 Task: Create List Influencer Outreach in Board Knowledge Management Best Practices to Workspace Business Coaching. Create List Sales Collateral in Board Market Opportunity Identification to Workspace Business Coaching. Create List Sales Training in Board Social Media Influencer Takeover Campaign Creation and Management to Workspace Business Coaching
Action: Mouse moved to (65, 289)
Screenshot: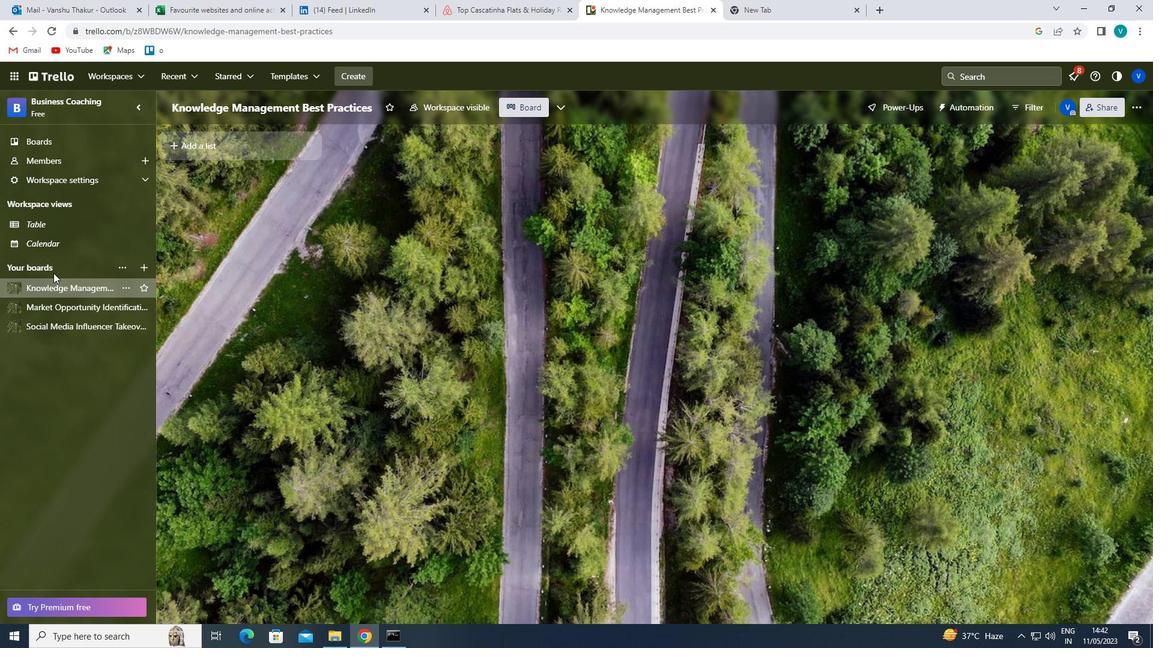 
Action: Mouse pressed left at (65, 289)
Screenshot: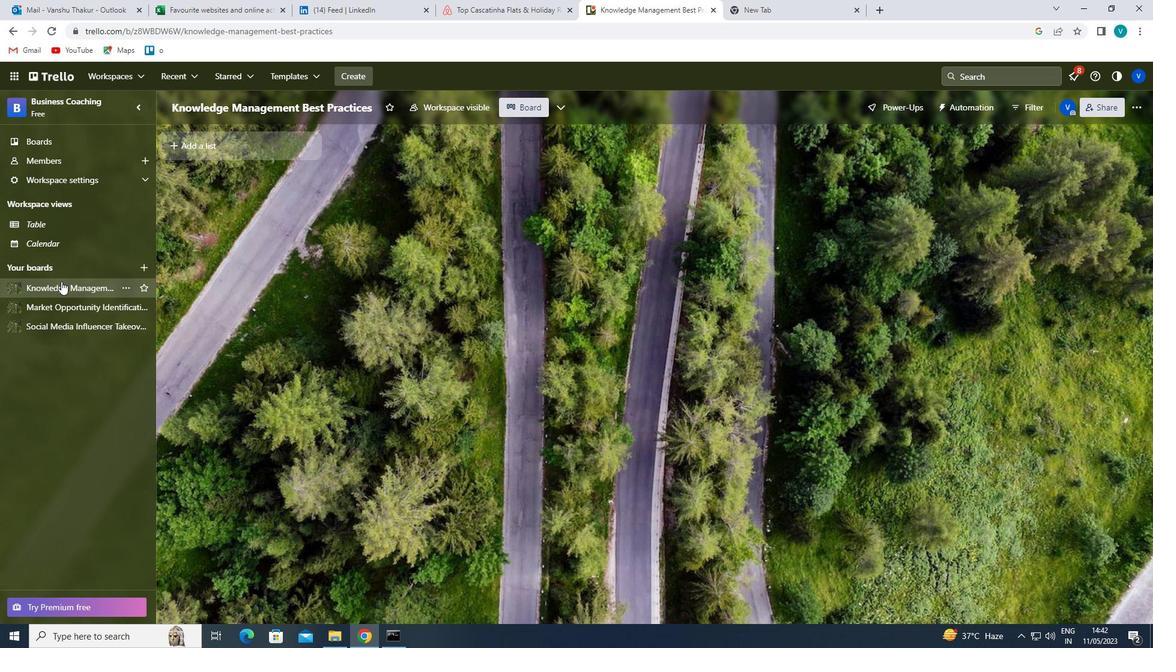 
Action: Mouse moved to (211, 150)
Screenshot: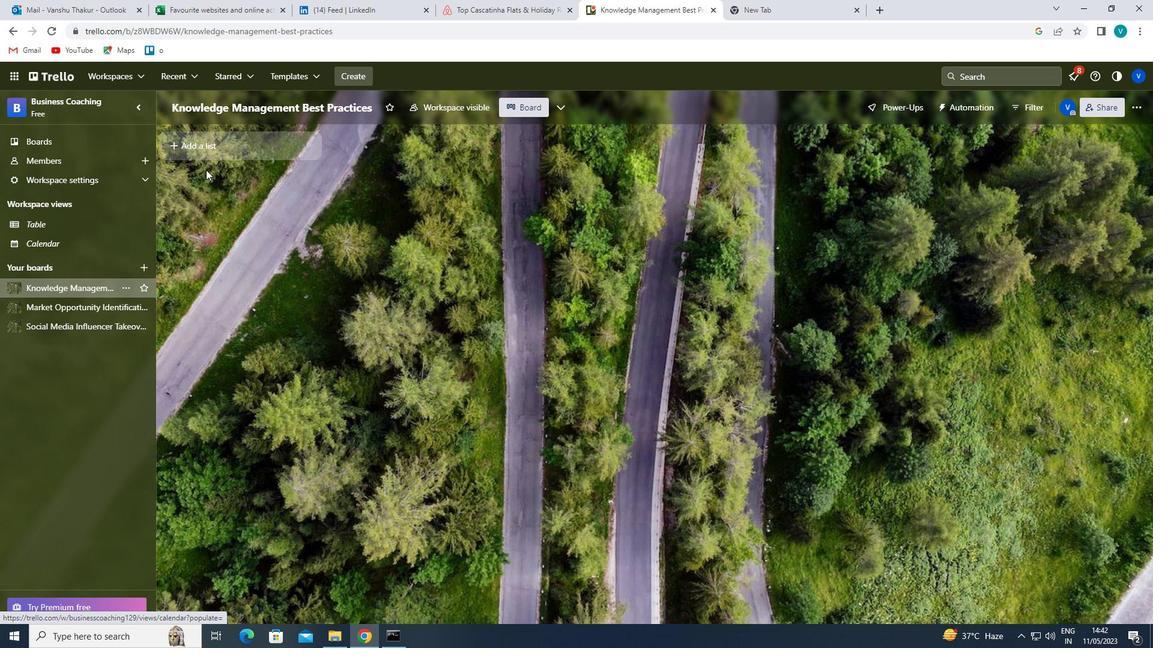 
Action: Mouse pressed left at (211, 150)
Screenshot: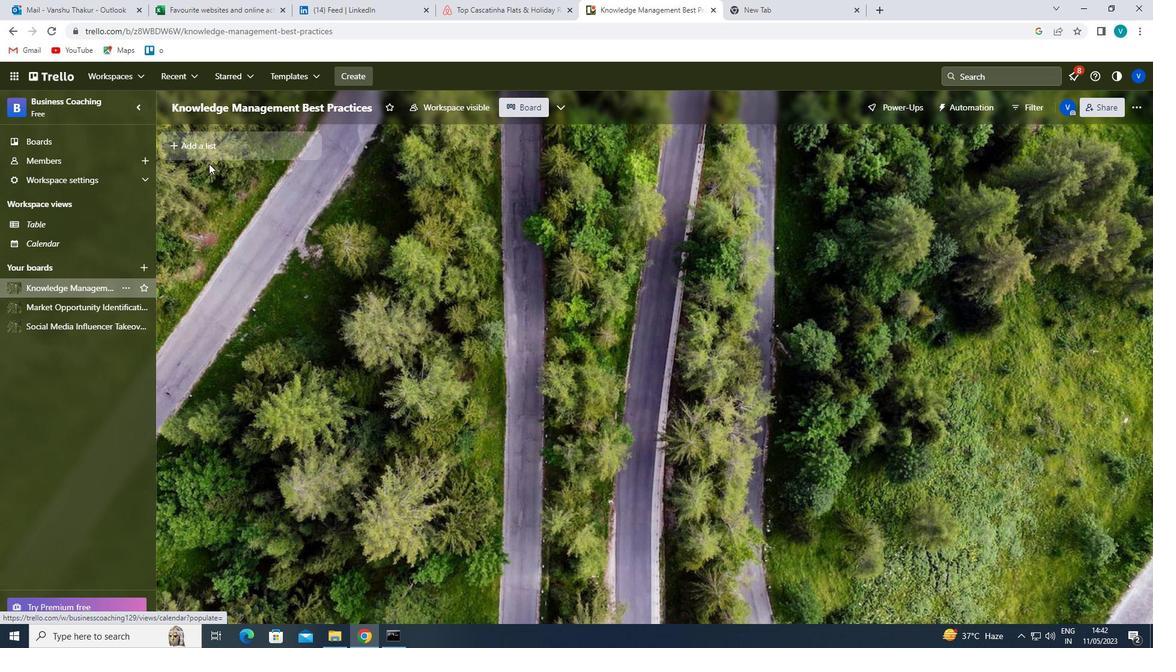
Action: Mouse moved to (223, 139)
Screenshot: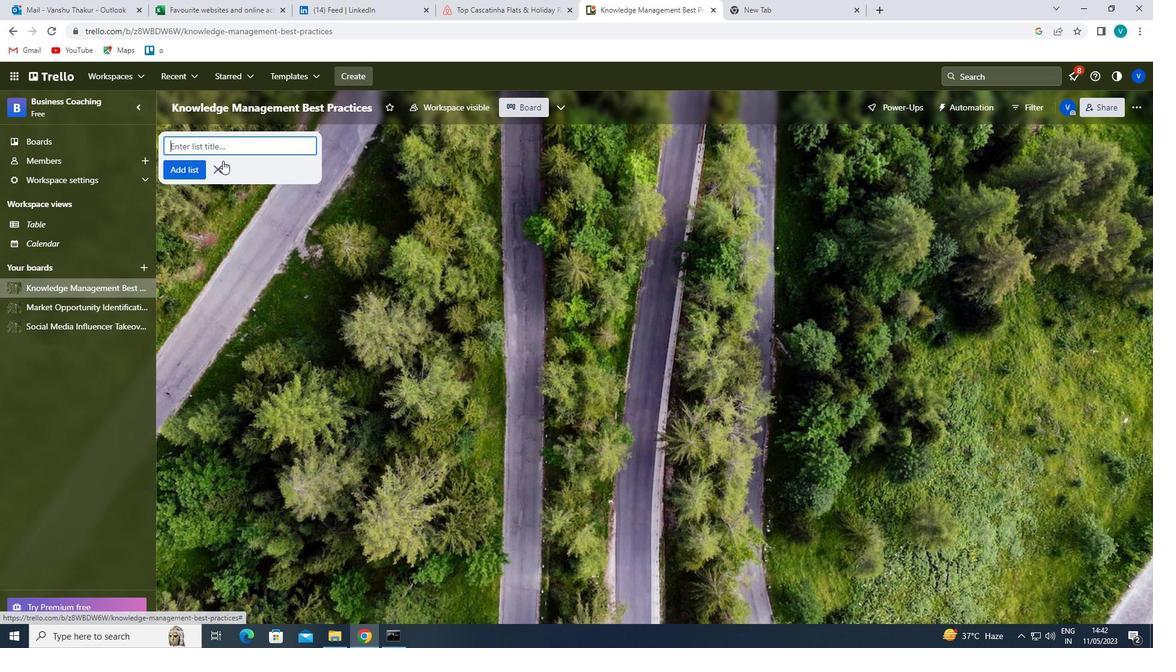 
Action: Mouse pressed left at (223, 139)
Screenshot: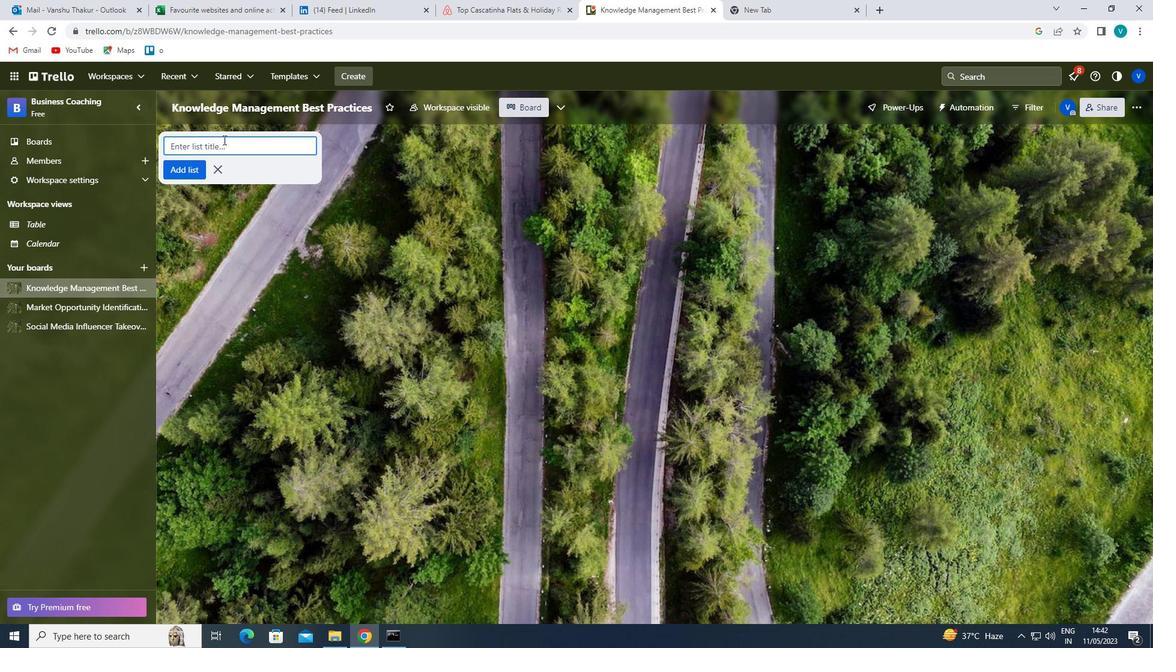 
Action: Key pressed <Key.shift><Key.shift><Key.shift><Key.shift><Key.shift><Key.shift><Key.shift><Key.shift><Key.shift><Key.shift><Key.shift><Key.shift><Key.shift><Key.shift><Key.shift><Key.shift>INFLUENCER<Key.space><Key.shift>OUTREACH
Screenshot: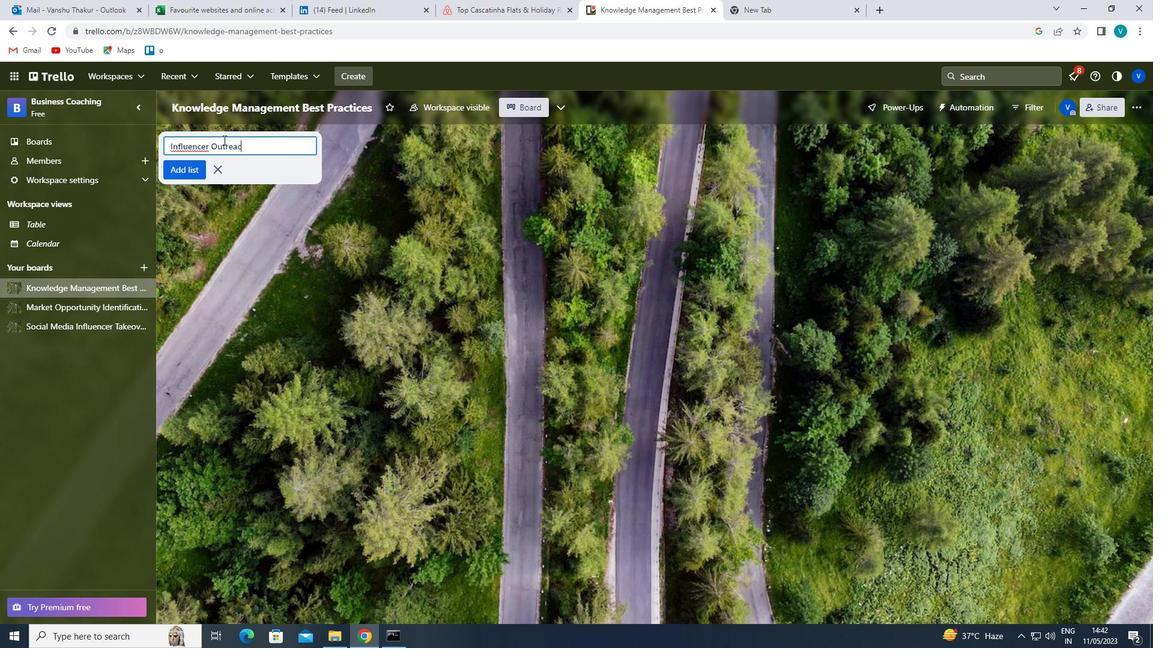 
Action: Mouse moved to (282, 167)
Screenshot: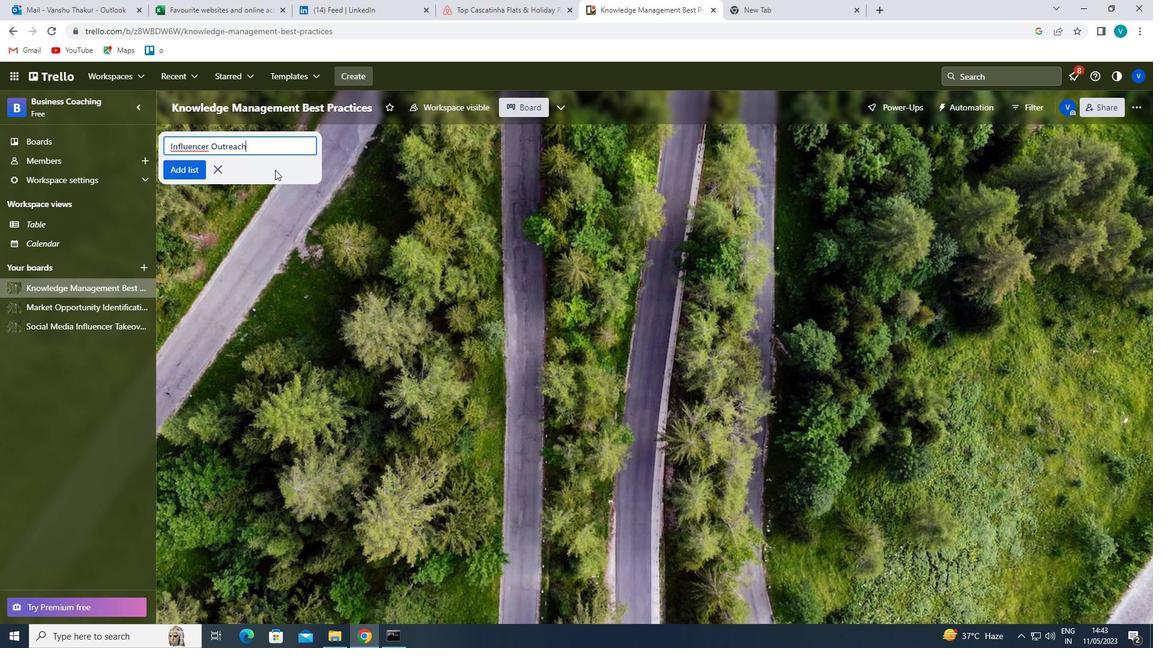 
Action: Key pressed <Key.enter>
Screenshot: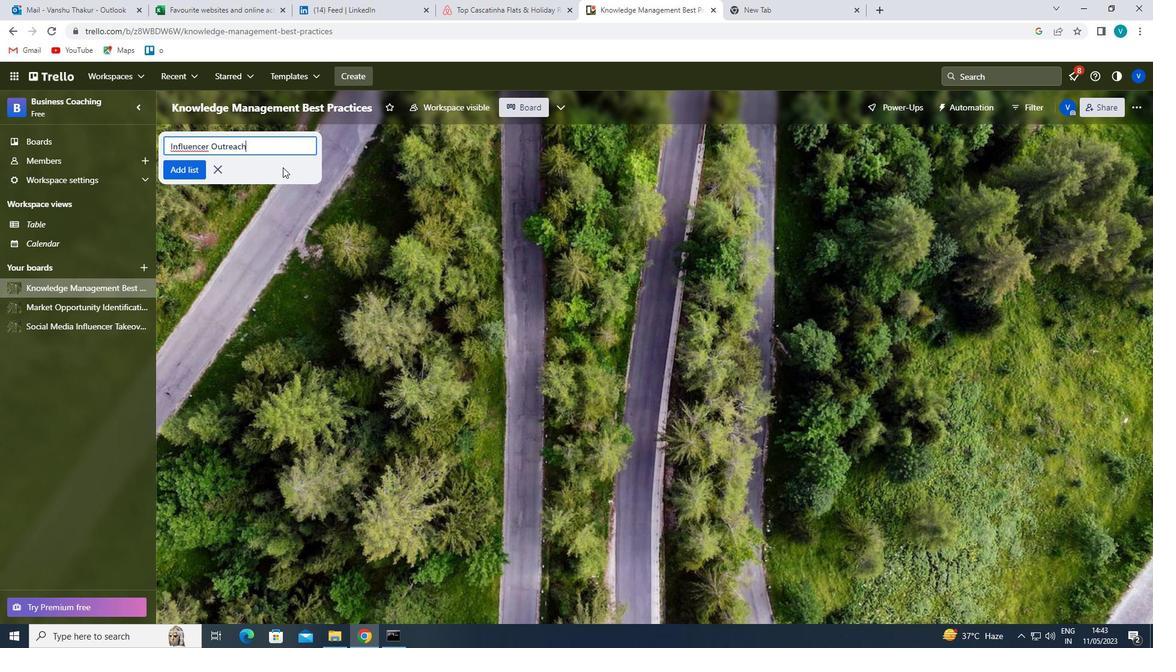 
Action: Mouse moved to (48, 311)
Screenshot: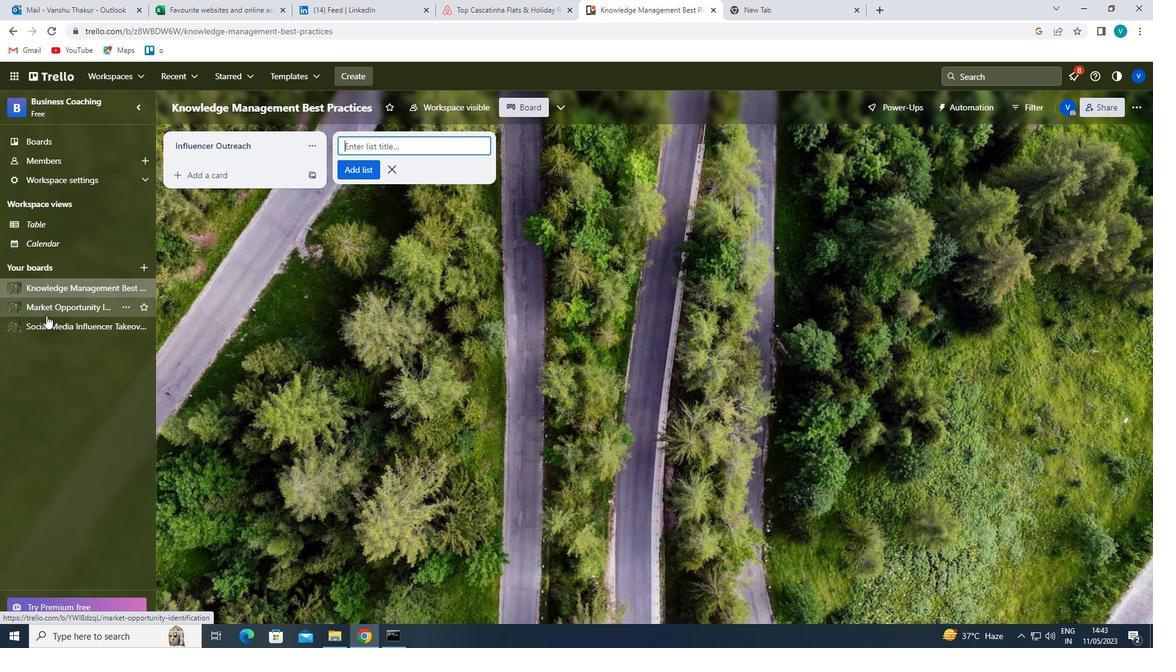 
Action: Mouse pressed left at (48, 311)
Screenshot: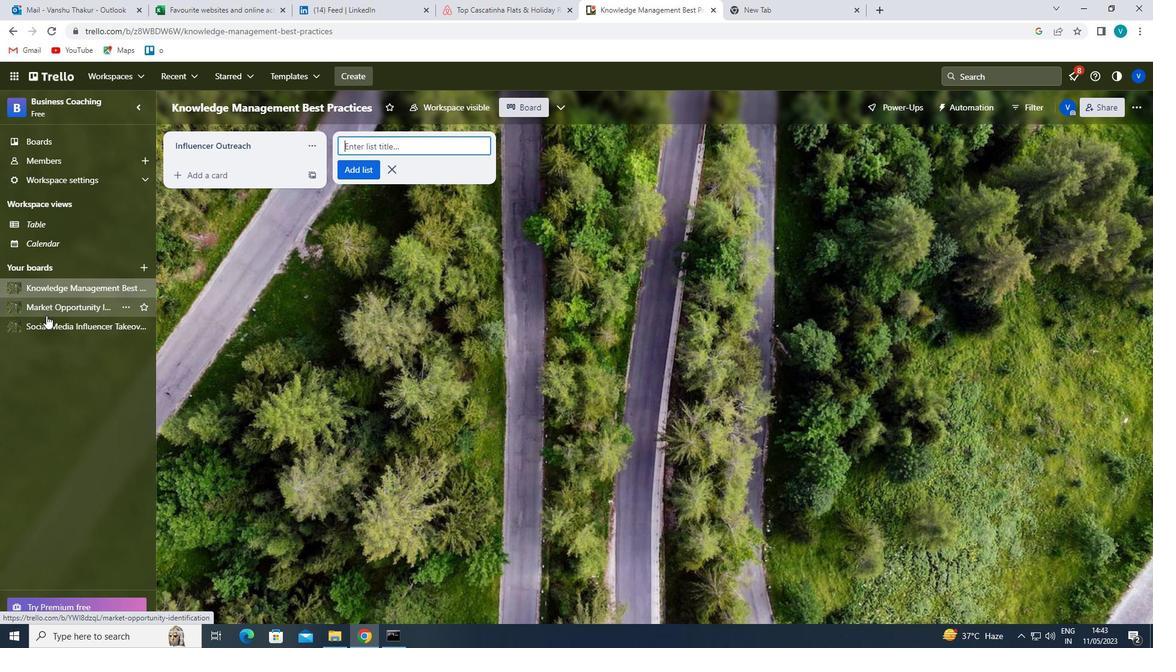 
Action: Mouse moved to (231, 144)
Screenshot: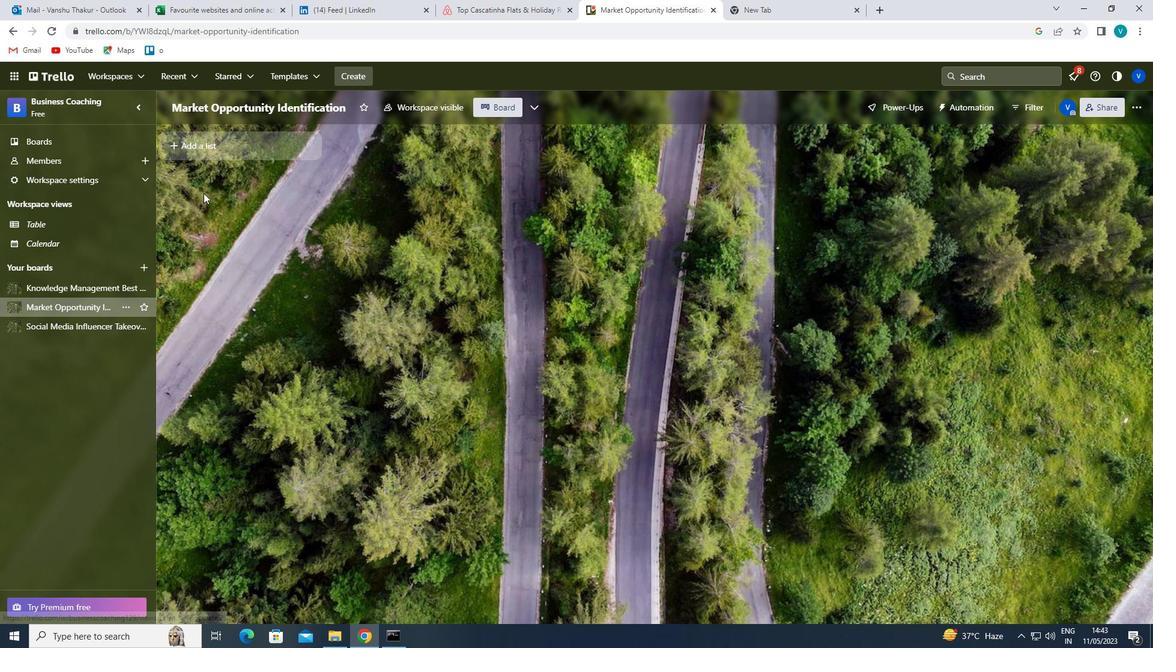 
Action: Mouse pressed left at (231, 144)
Screenshot: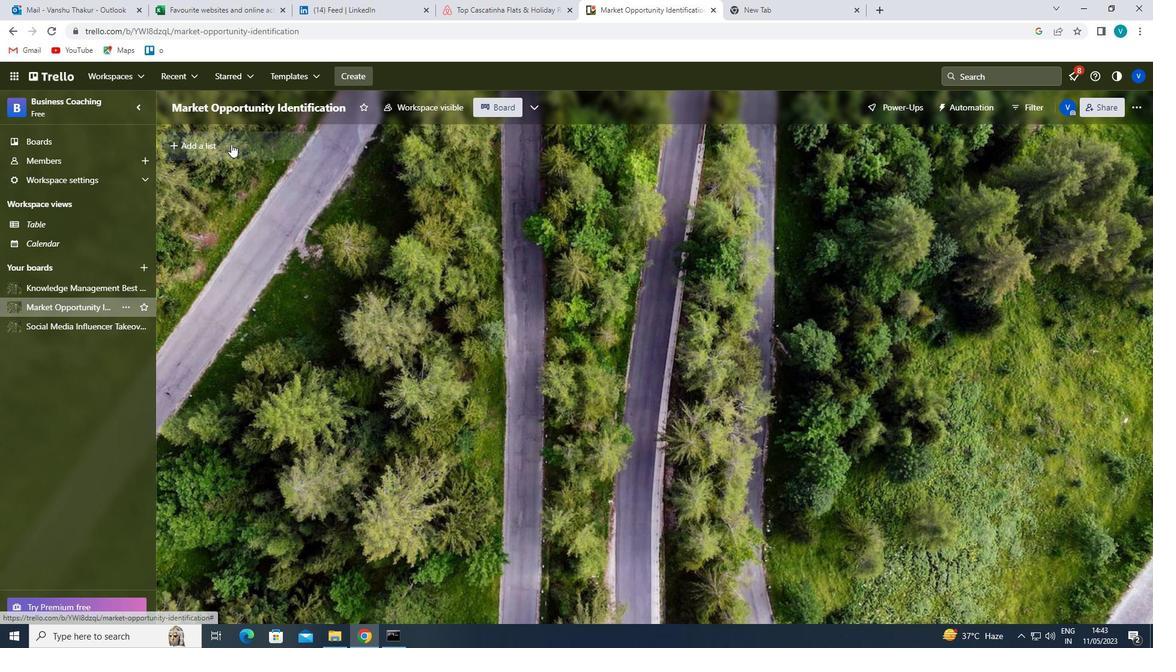 
Action: Key pressed <Key.shift>SALES<Key.space><Key.shift>COLLATERAL<Key.enter>
Screenshot: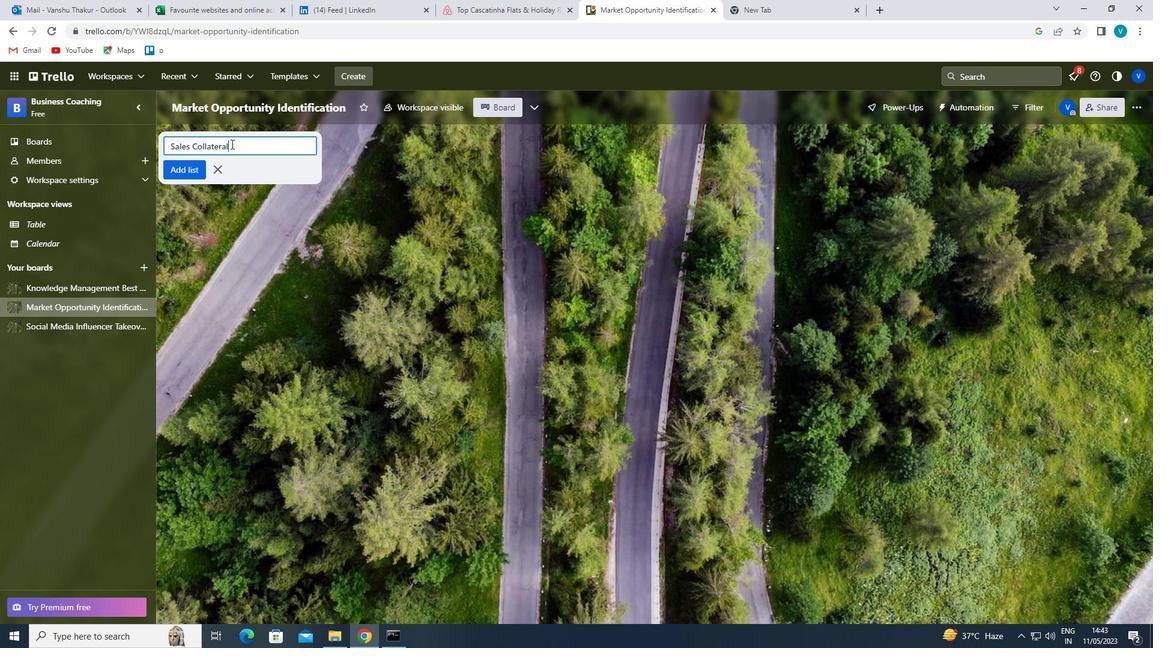 
Action: Mouse moved to (64, 325)
Screenshot: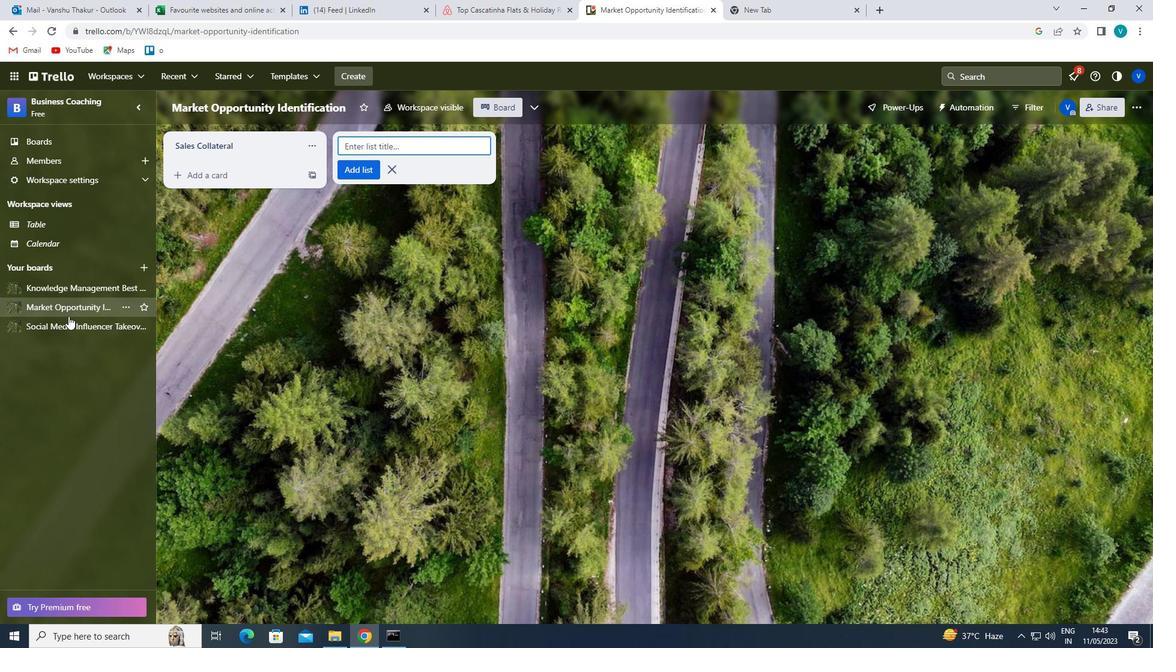 
Action: Mouse pressed left at (64, 325)
Screenshot: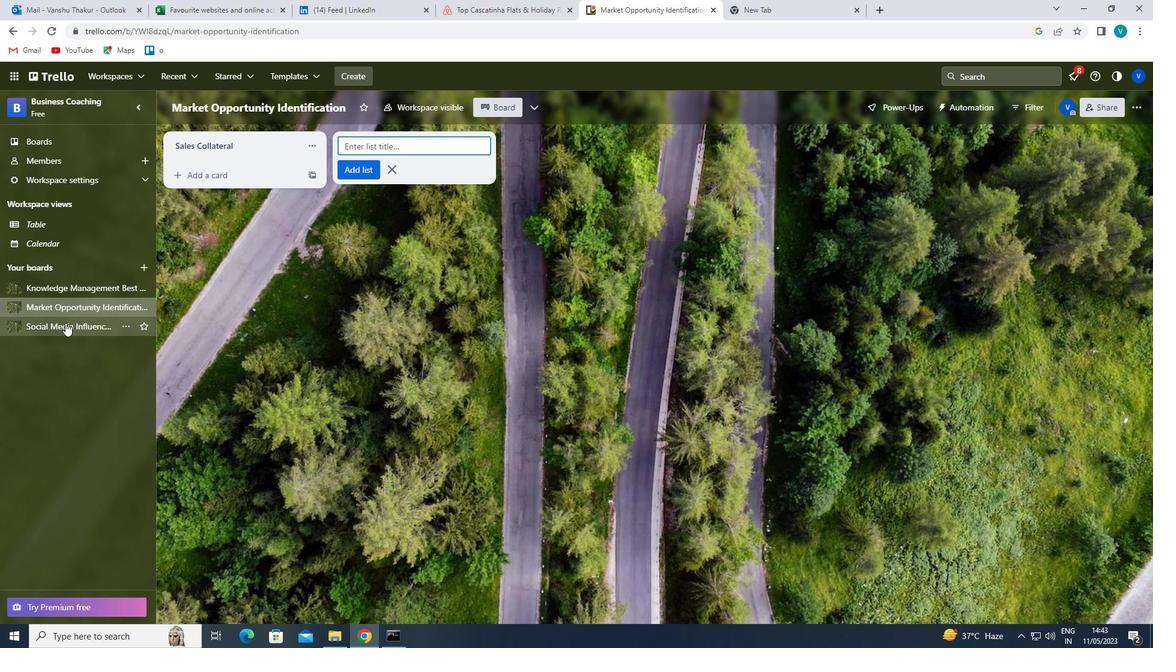
Action: Mouse moved to (209, 155)
Screenshot: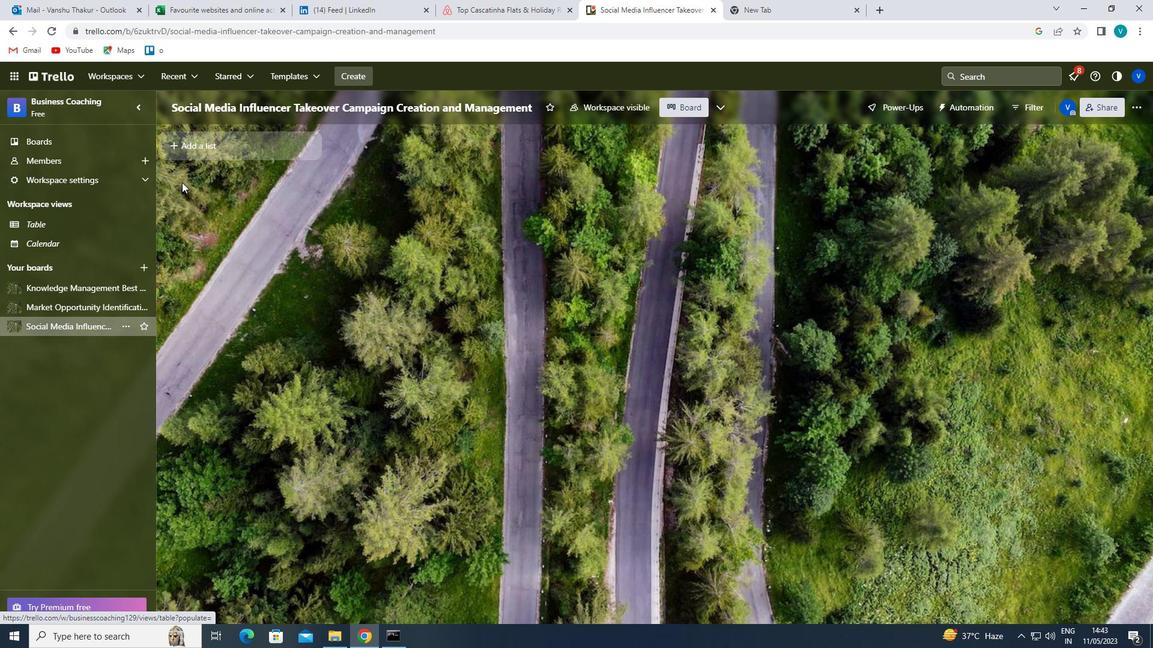 
Action: Mouse pressed left at (209, 155)
Screenshot: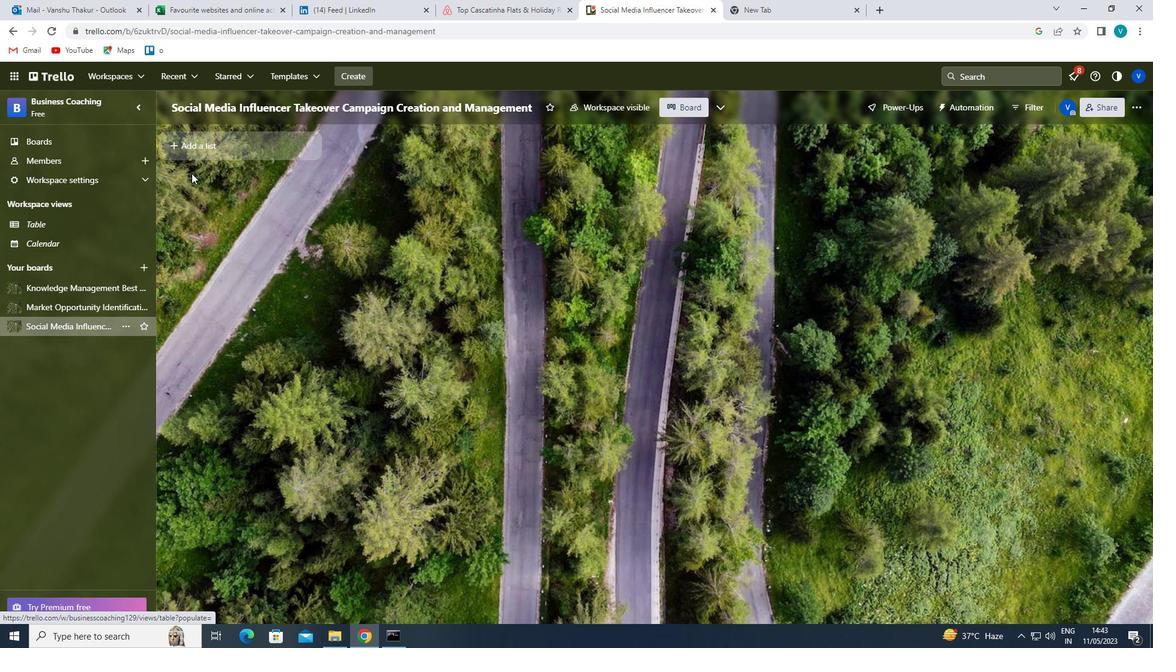 
Action: Mouse moved to (217, 149)
Screenshot: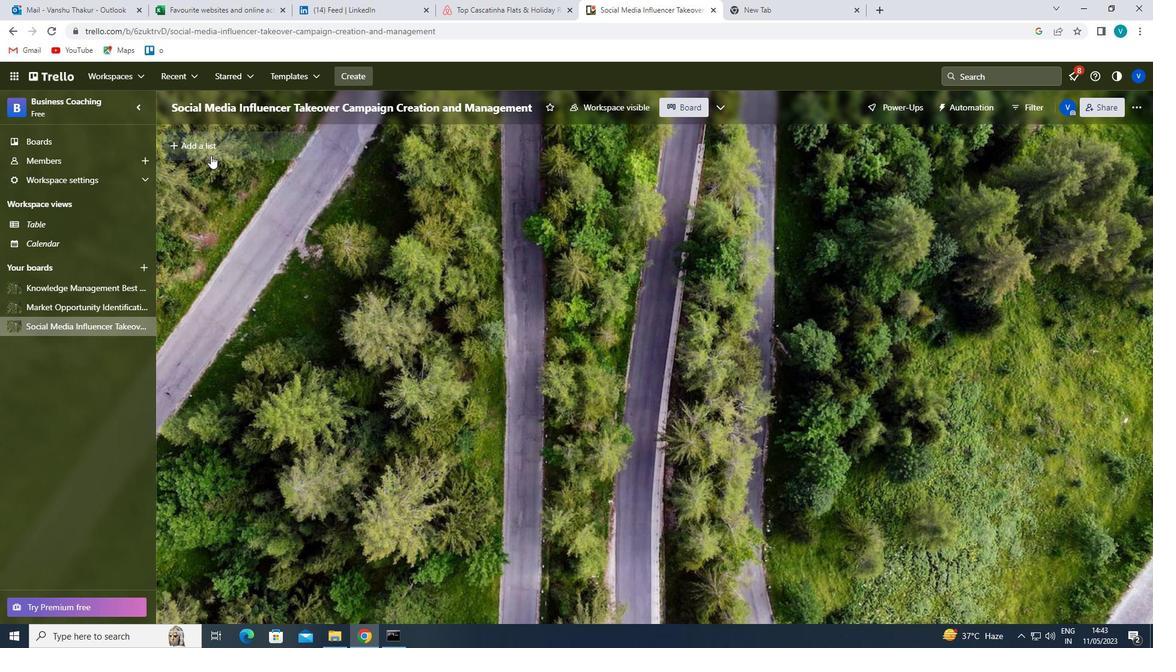 
Action: Mouse pressed left at (217, 149)
Screenshot: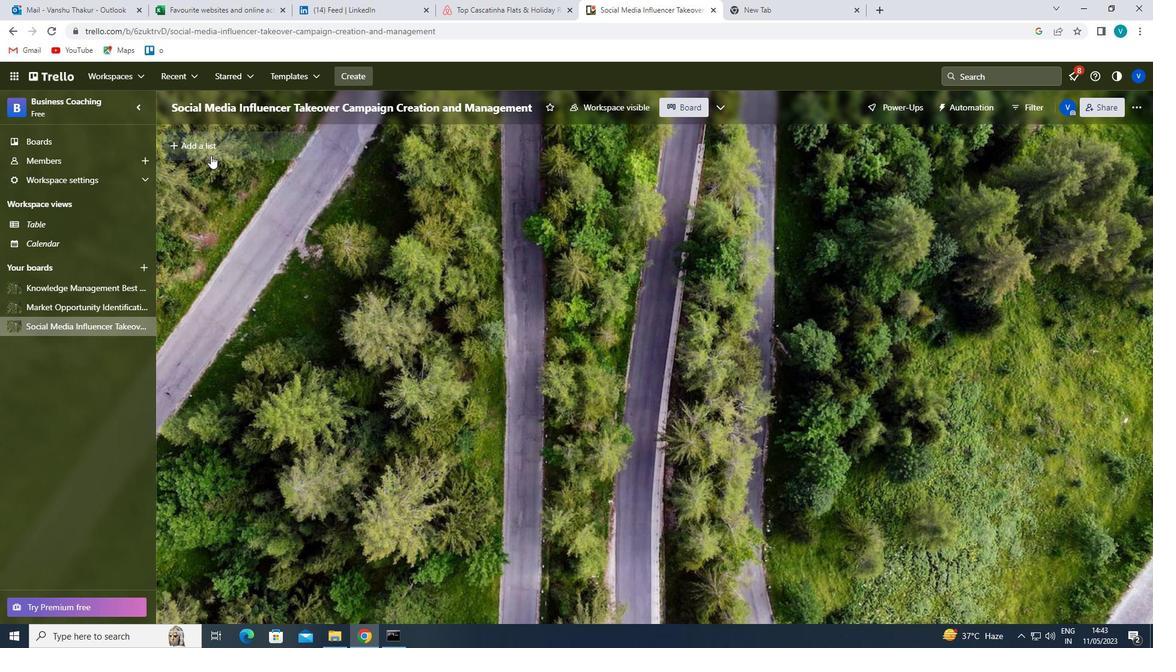 
Action: Key pressed <Key.shift>SALES<Key.space><Key.shift>TRAINING<Key.space><Key.enter>
Screenshot: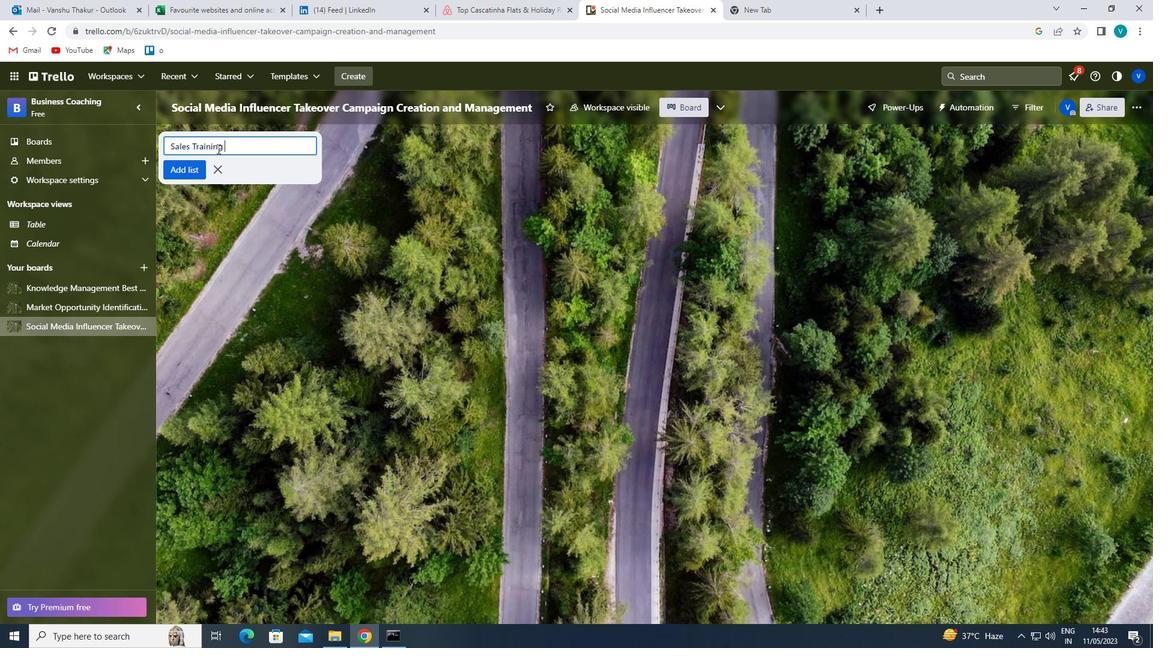 
